 Task: Open Card Card0000000138 in Board Board0000000035 in Workspace WS0000000012 in Trello. Add Member Email0000000046 to Card Card0000000138 in Board Board0000000035 in Workspace WS0000000012 in Trello. Add Blue Label titled Label0000000138 to Card Card0000000138 in Board Board0000000035 in Workspace WS0000000012 in Trello. Add Checklist CL0000000138 to Card Card0000000138 in Board Board0000000035 in Workspace WS0000000012 in Trello. Add Dates with Start Date as Sep 01 2023 and Due Date as Sep 30 2023 to Card Card0000000138 in Board Board0000000035 in Workspace WS0000000012 in Trello
Action: Mouse pressed left at (555, 542)
Screenshot: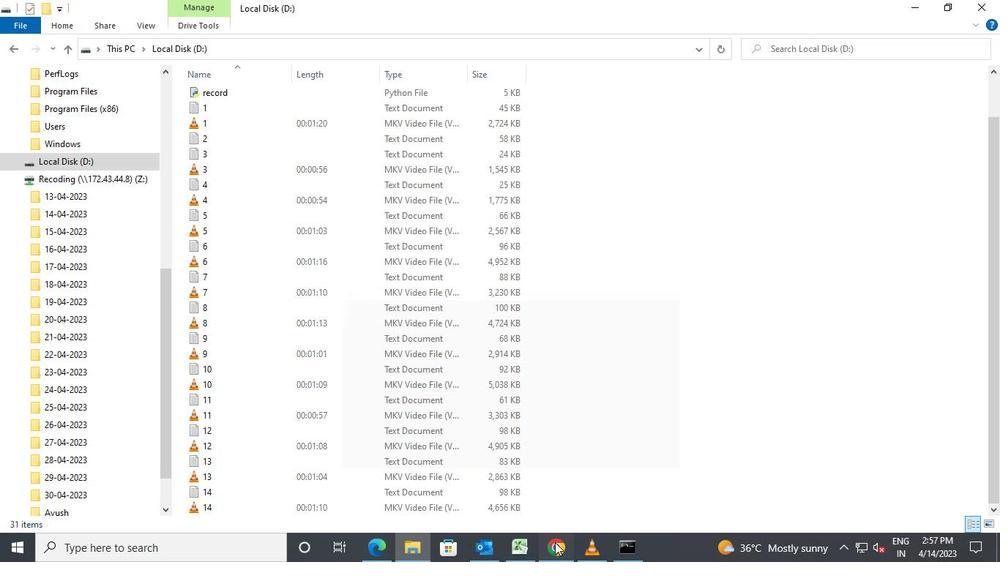 
Action: Mouse moved to (377, 318)
Screenshot: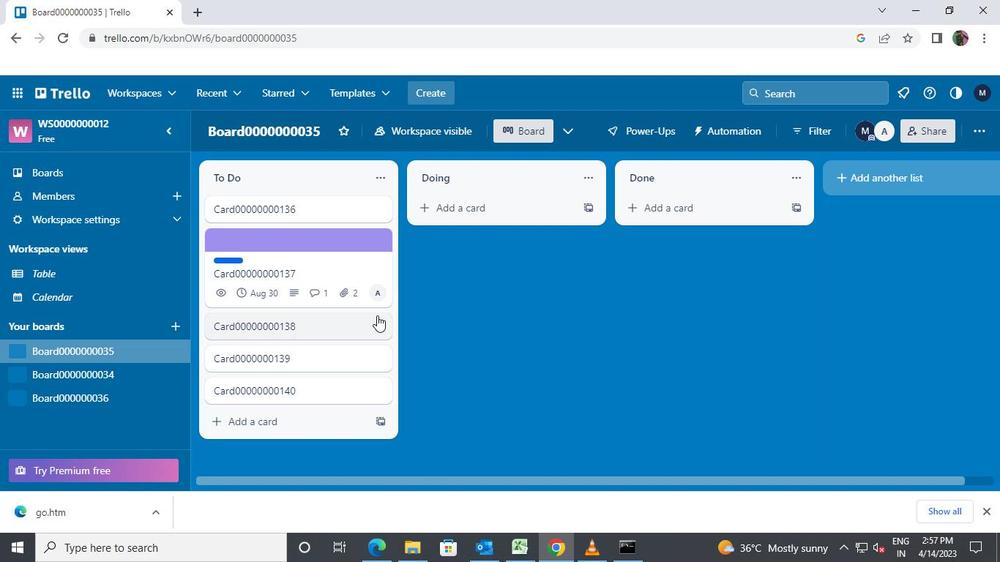 
Action: Mouse pressed left at (377, 318)
Screenshot: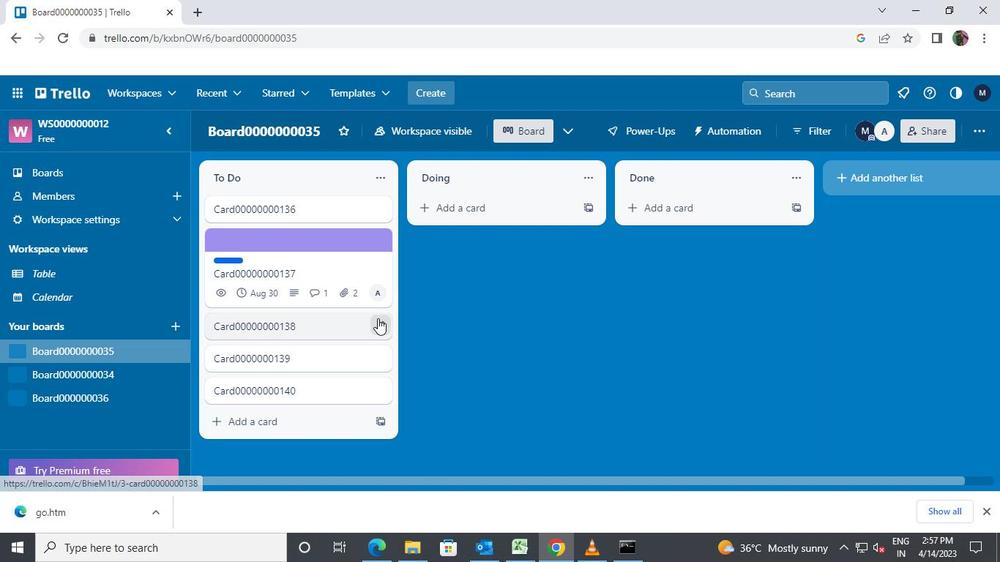 
Action: Mouse moved to (425, 221)
Screenshot: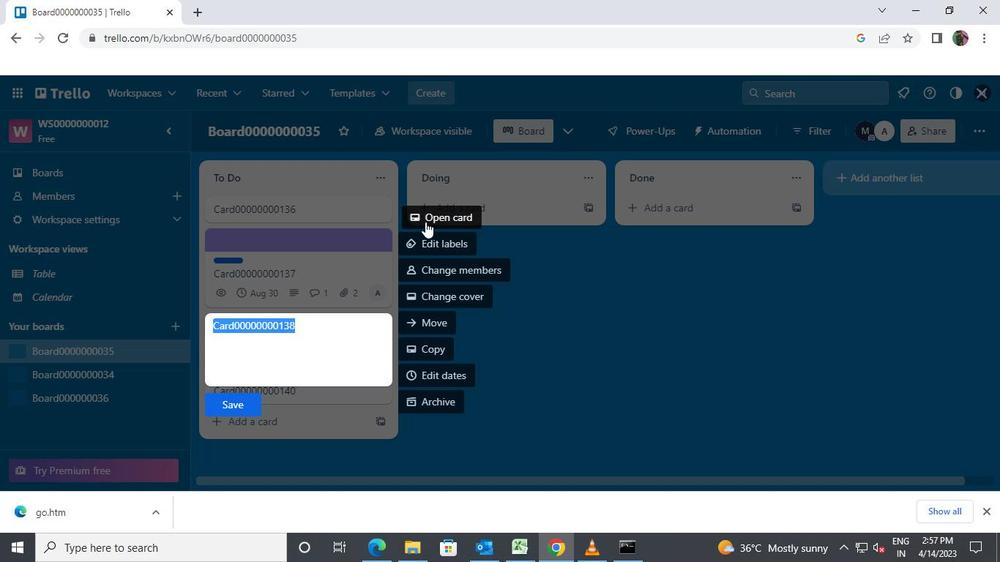 
Action: Mouse pressed left at (425, 221)
Screenshot: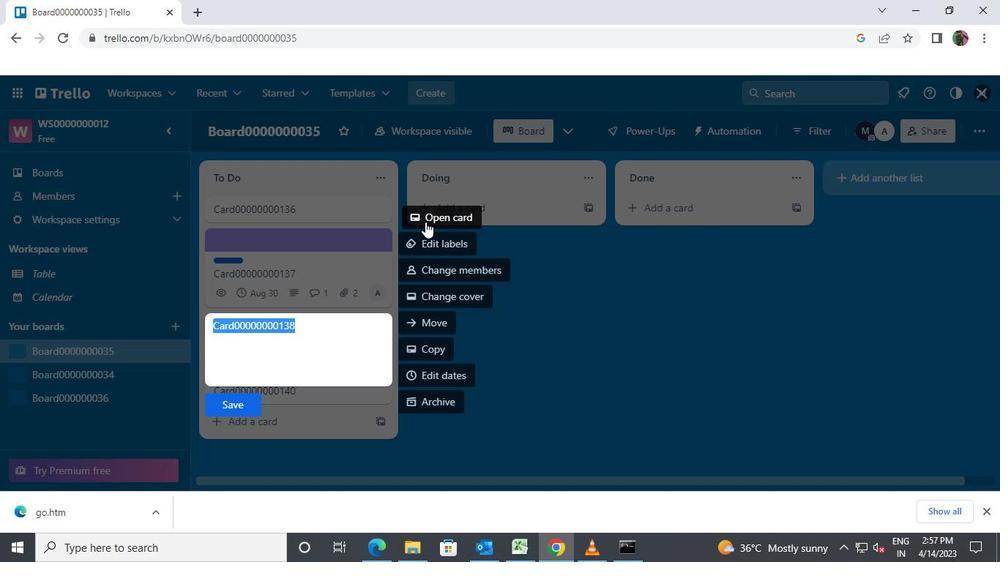 
Action: Mouse moved to (675, 209)
Screenshot: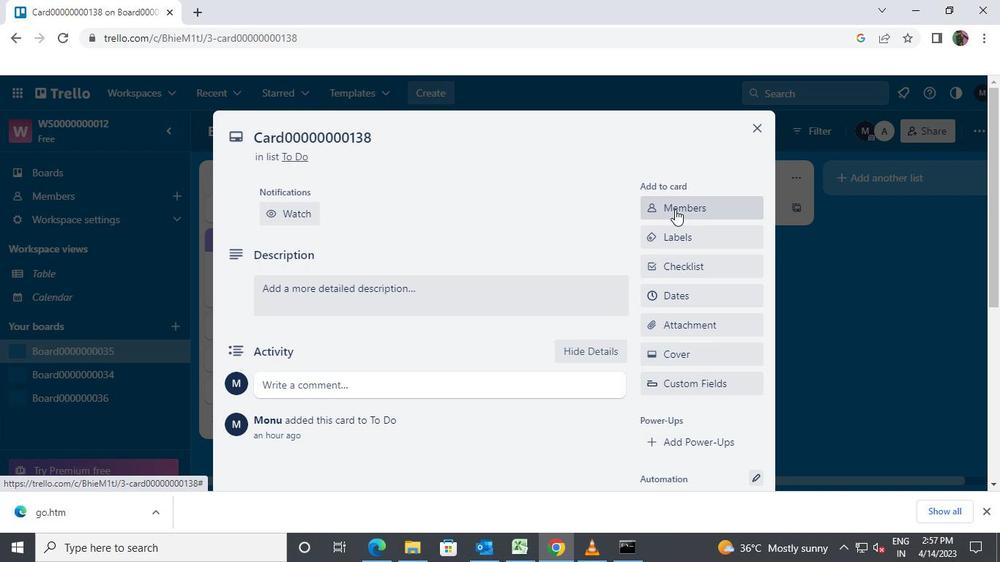 
Action: Mouse pressed left at (675, 209)
Screenshot: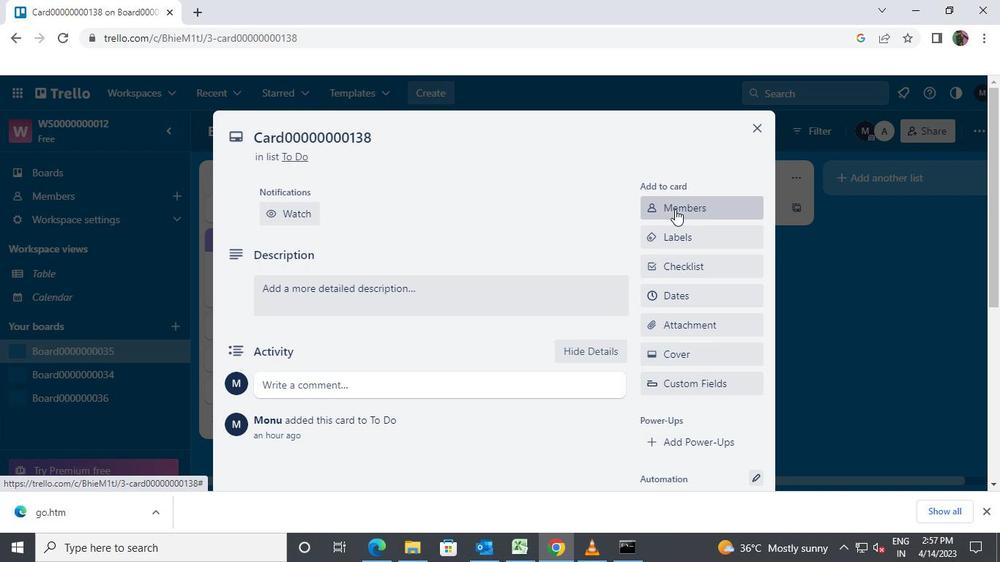
Action: Mouse moved to (696, 282)
Screenshot: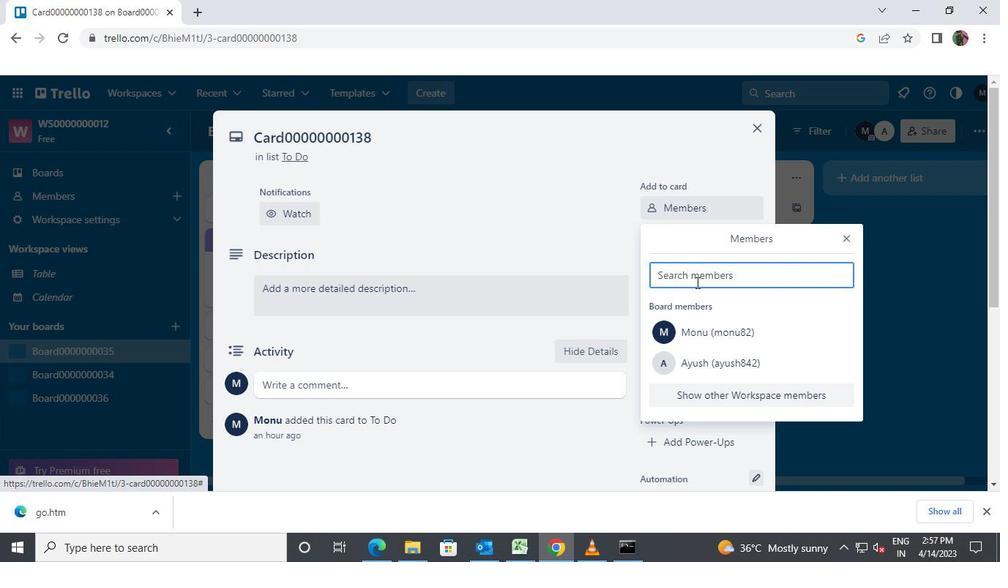 
Action: Key pressed <Key.shift><Key.shift><Key.shift>ayush<<104>><<105>><<97>><<97>><Key.shift><Key.shift><Key.shift><Key.shift><Key.shift>@gmail.com
Screenshot: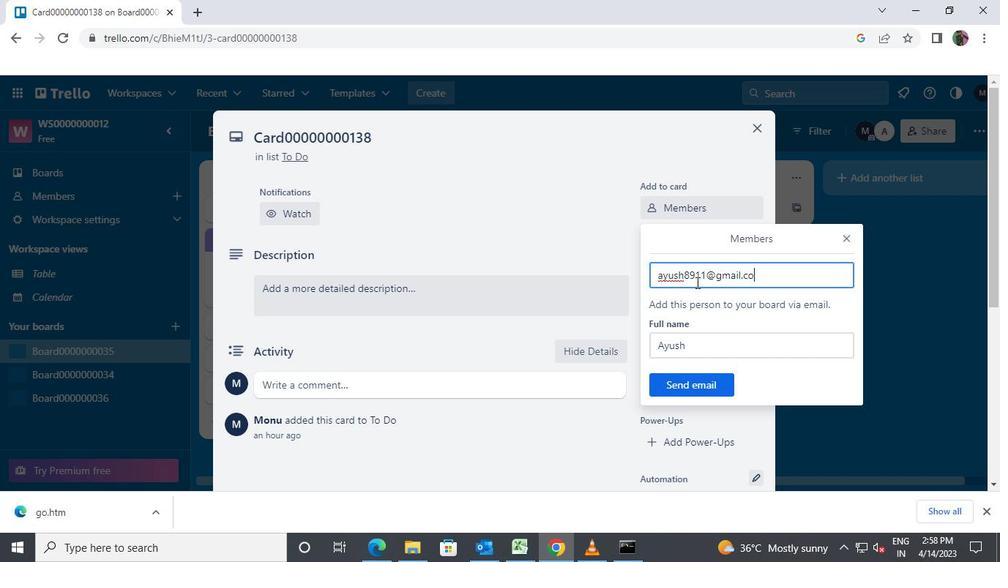 
Action: Mouse moved to (705, 369)
Screenshot: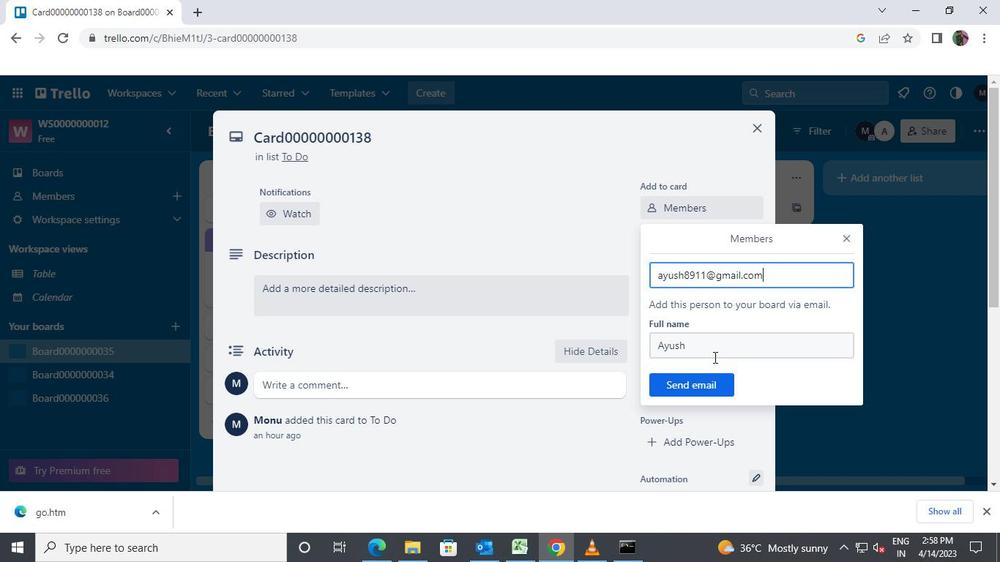 
Action: Mouse pressed left at (705, 369)
Screenshot: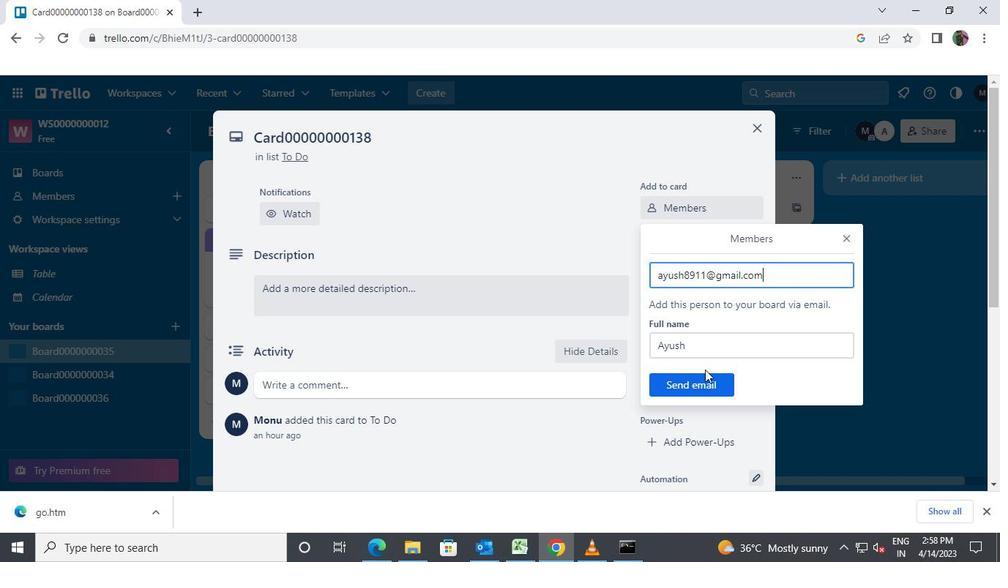 
Action: Mouse moved to (700, 378)
Screenshot: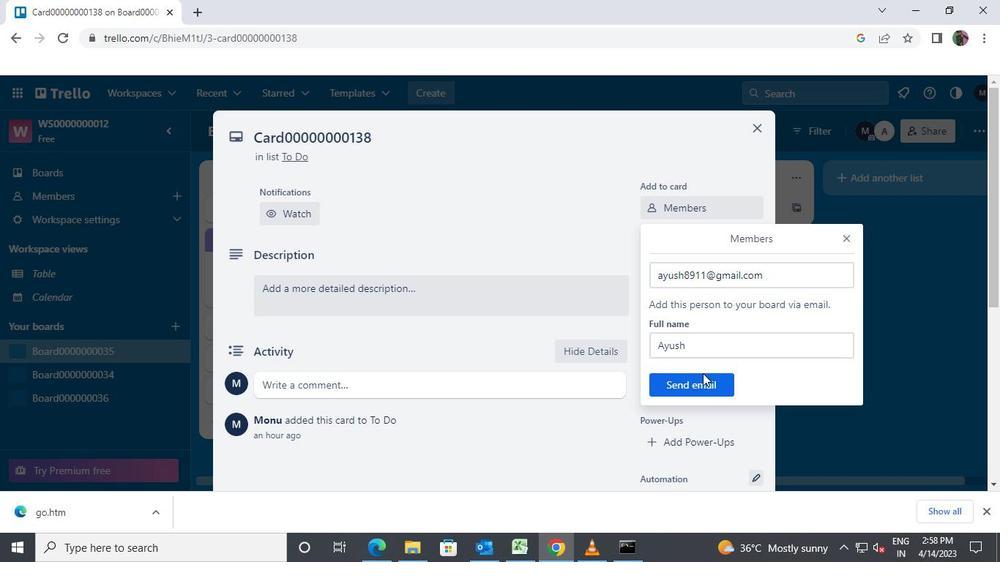 
Action: Mouse pressed left at (700, 378)
Screenshot: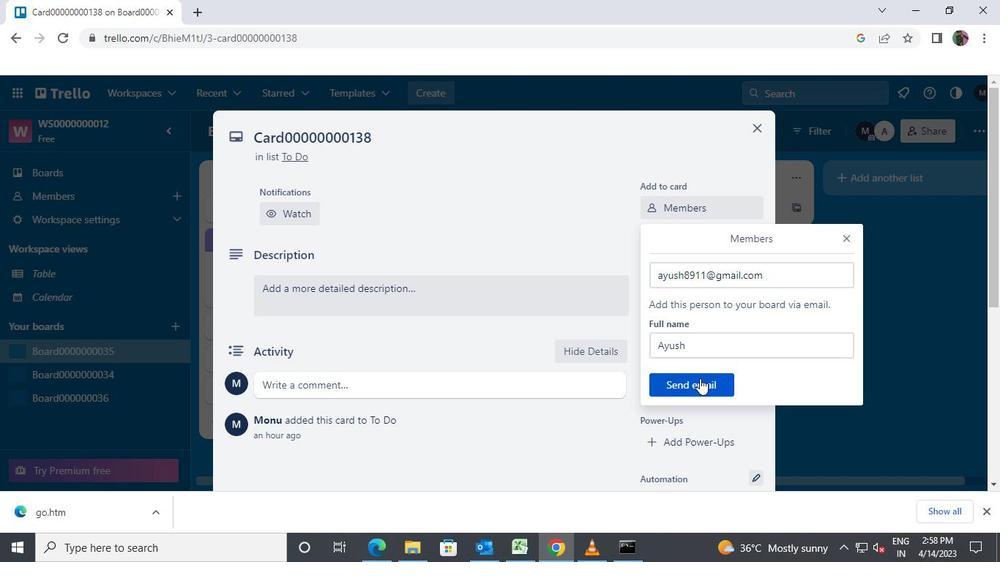 
Action: Mouse moved to (697, 238)
Screenshot: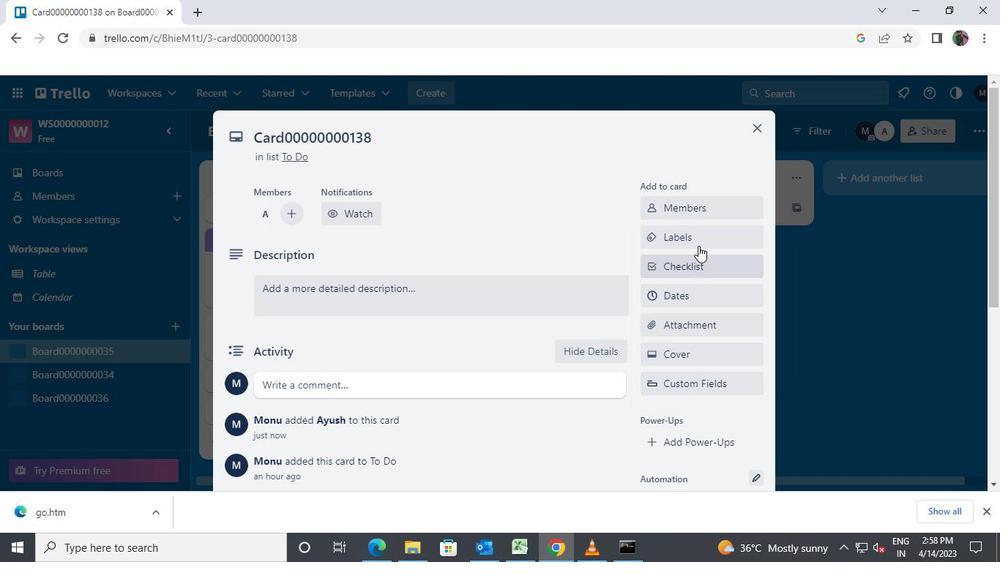 
Action: Mouse pressed left at (697, 238)
Screenshot: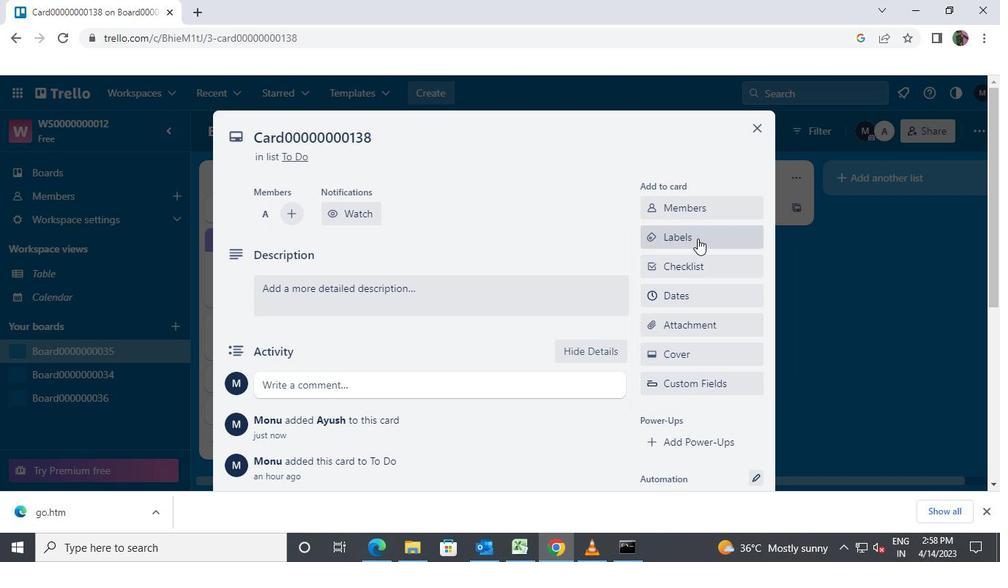 
Action: Mouse moved to (732, 403)
Screenshot: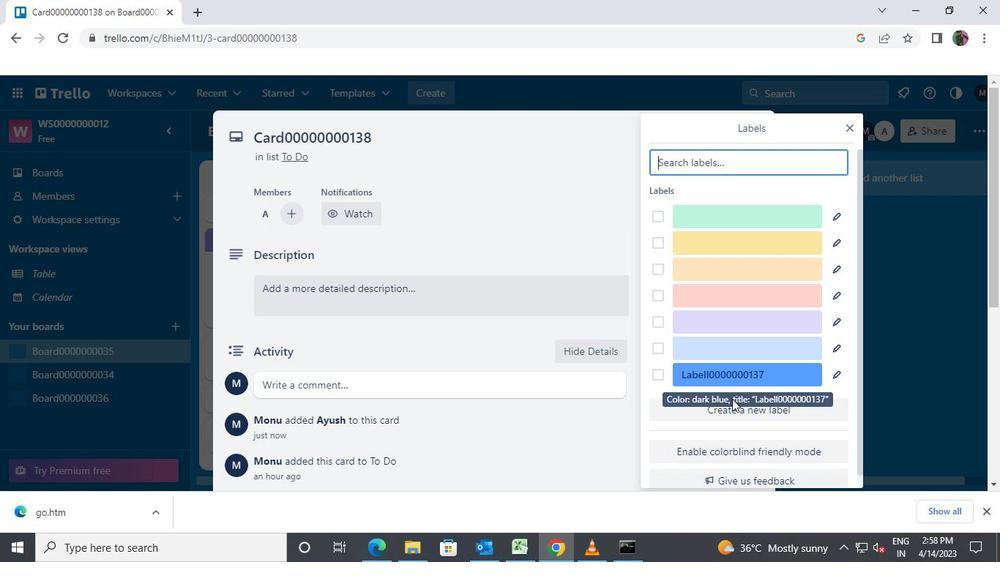 
Action: Mouse pressed left at (732, 403)
Screenshot: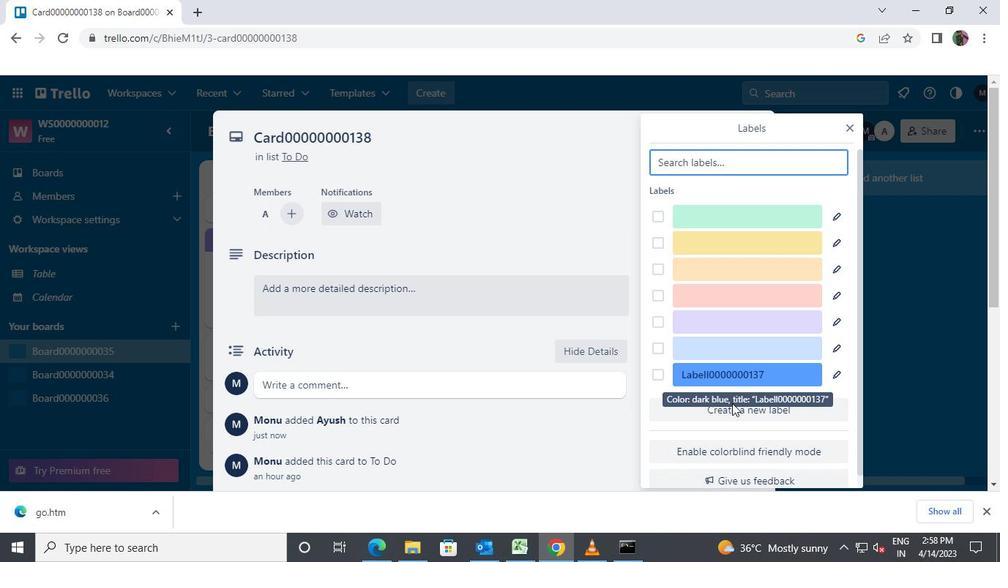 
Action: Mouse moved to (732, 409)
Screenshot: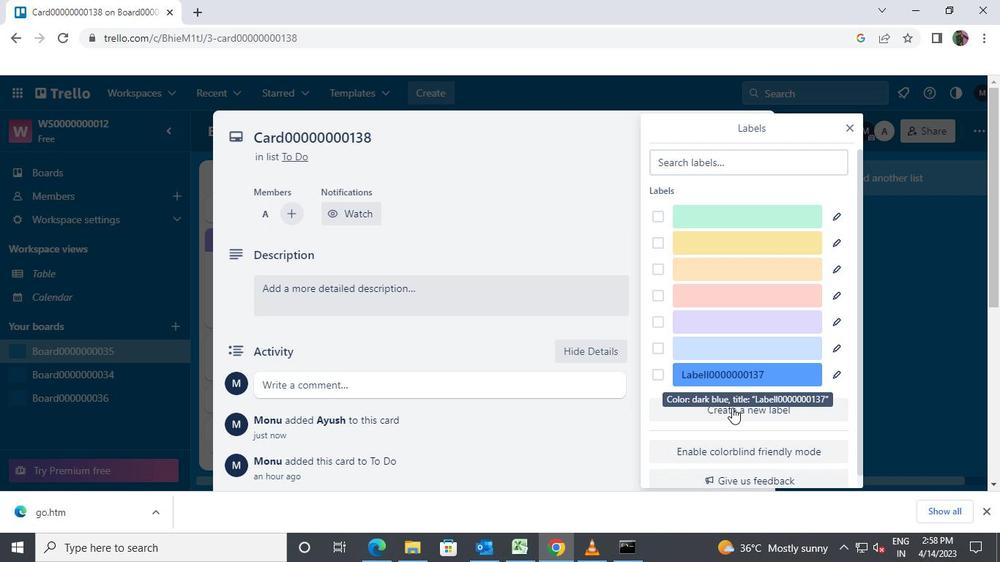 
Action: Mouse pressed left at (732, 409)
Screenshot: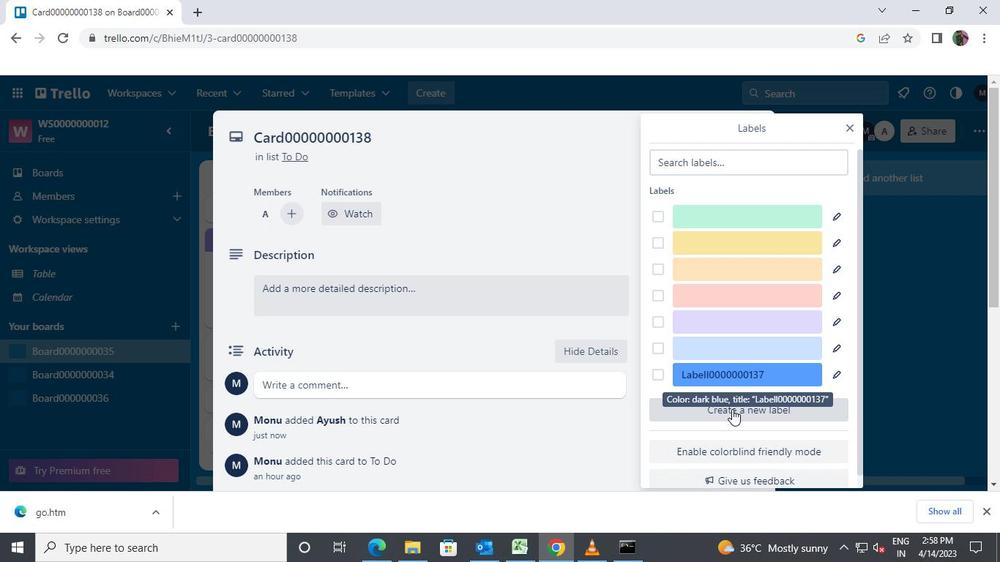 
Action: Mouse moved to (697, 255)
Screenshot: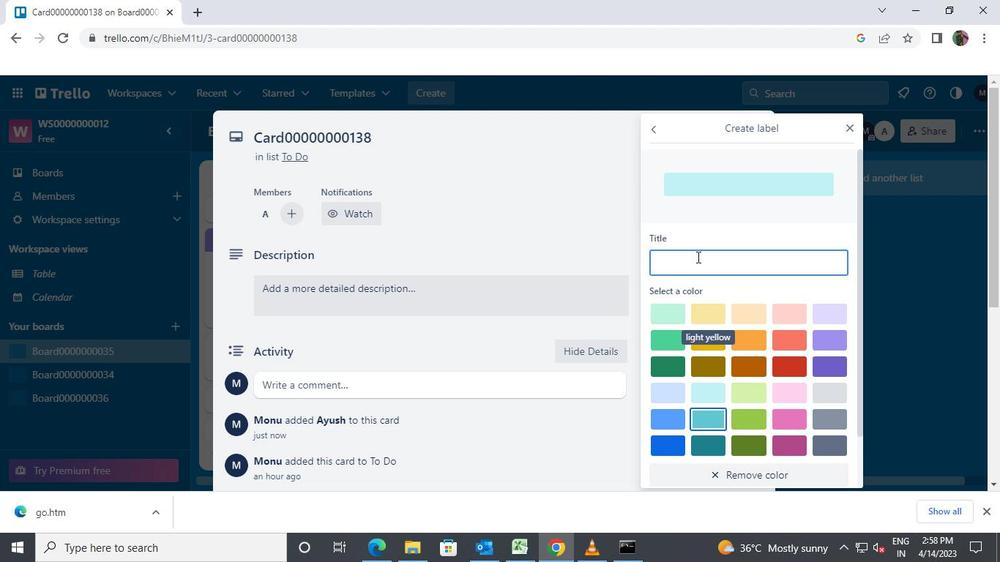
Action: Mouse pressed left at (697, 255)
Screenshot: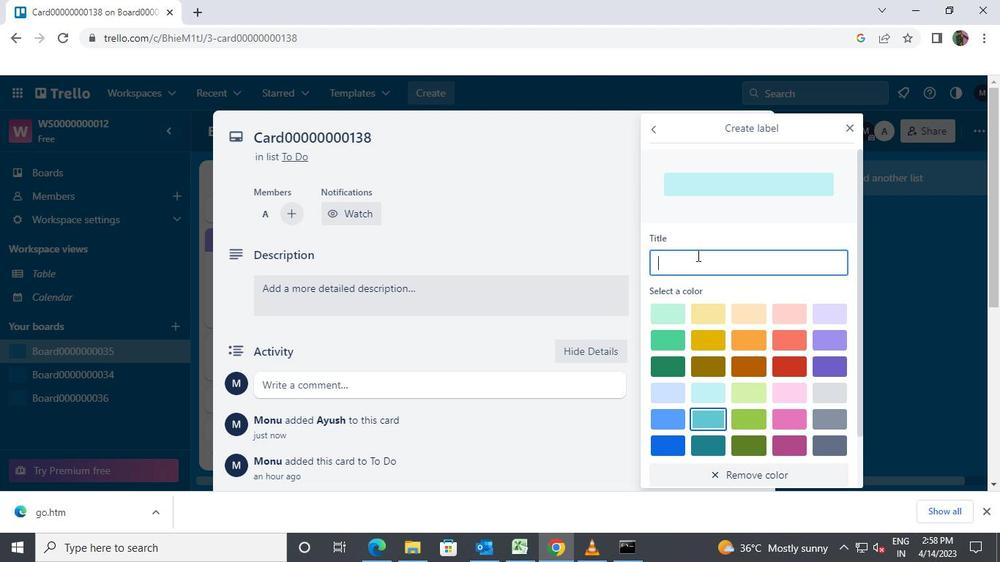 
Action: Key pressed <Key.shift>Label
Screenshot: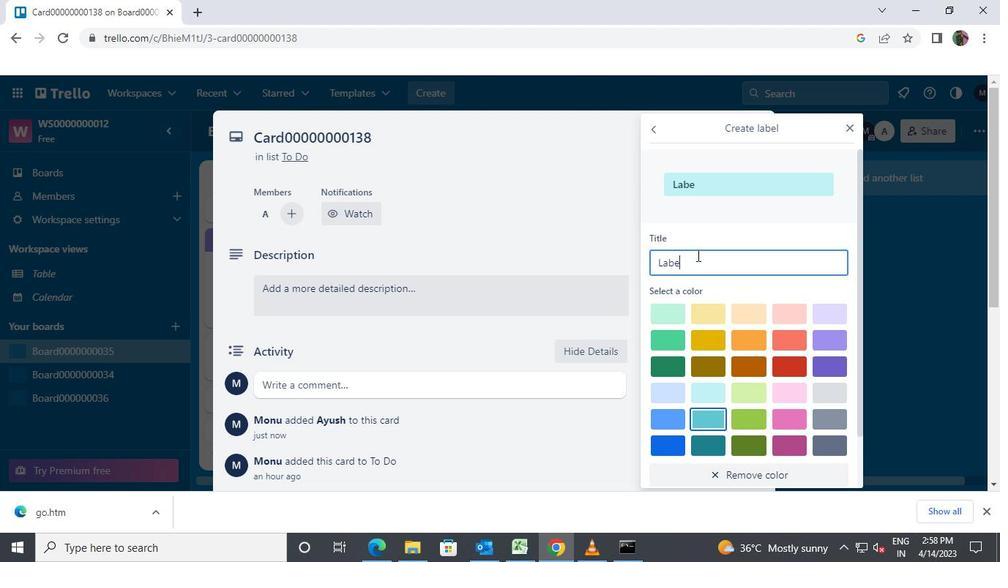 
Action: Mouse moved to (828, 341)
Screenshot: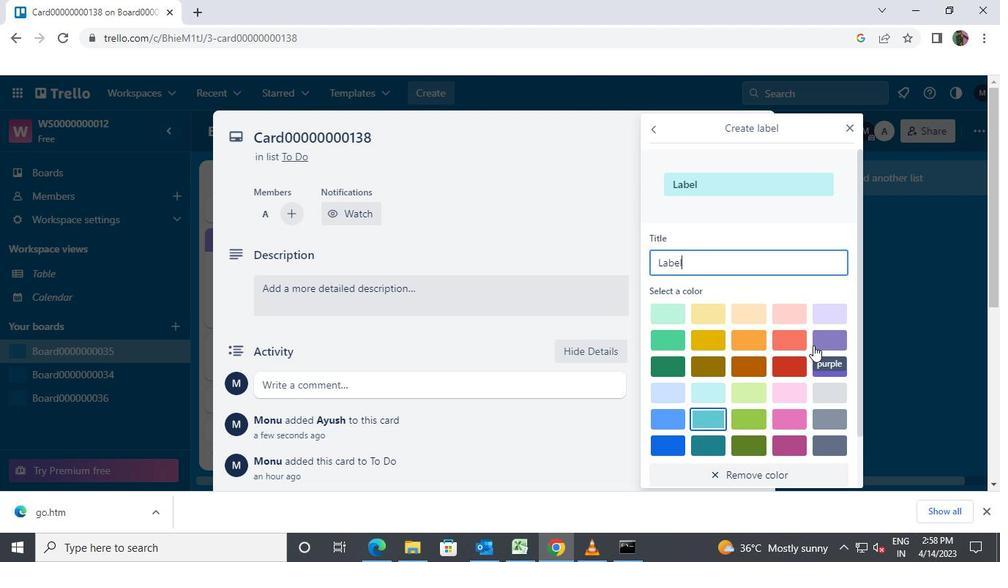 
Action: Mouse pressed left at (828, 341)
Screenshot: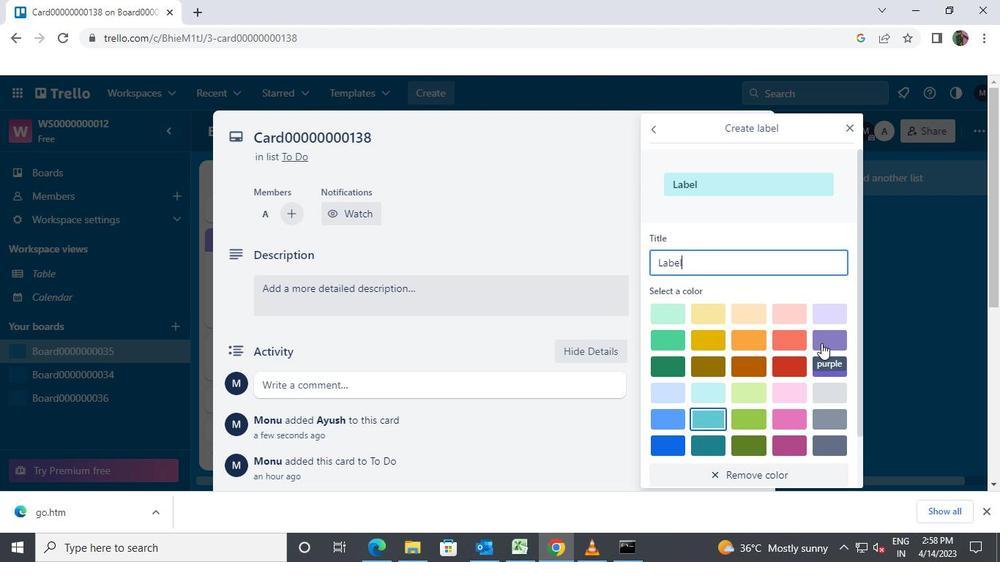 
Action: Mouse moved to (809, 334)
Screenshot: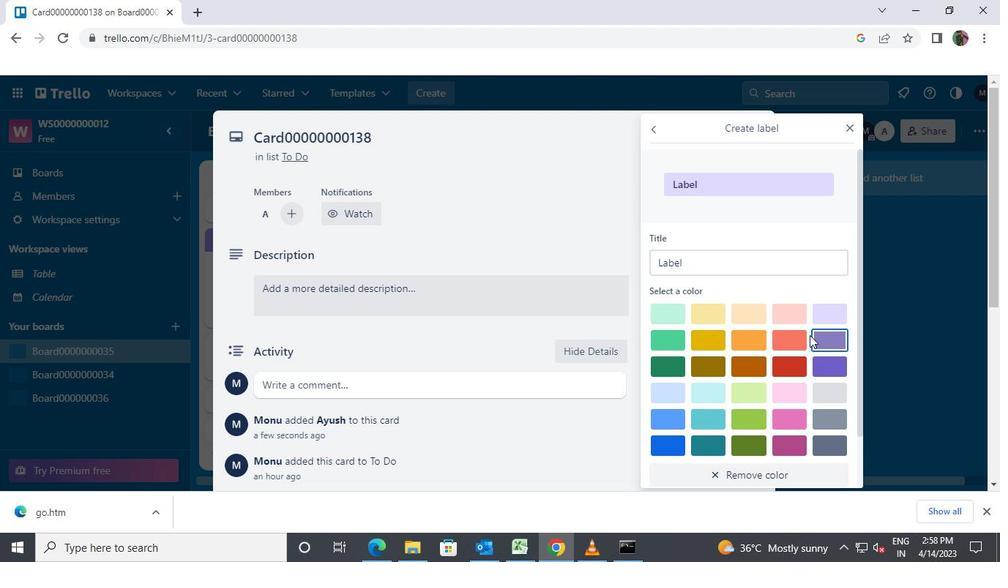 
Action: Mouse scrolled (809, 333) with delta (0, 0)
Screenshot: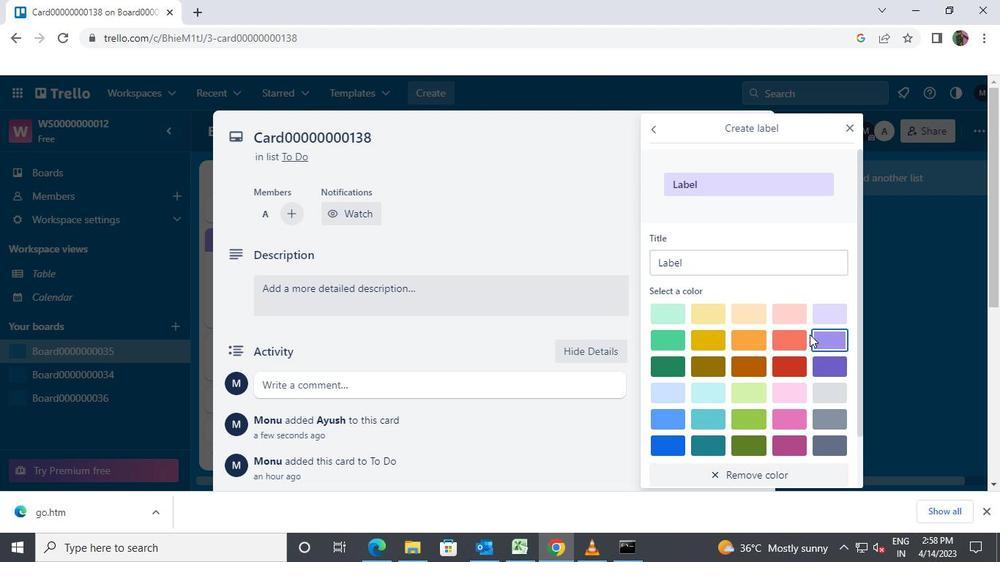 
Action: Mouse moved to (662, 471)
Screenshot: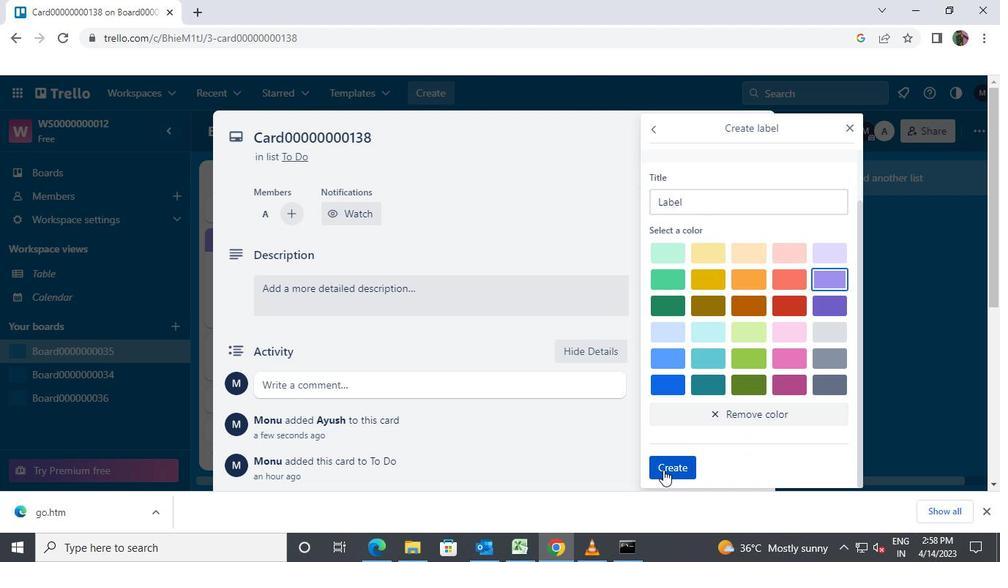 
Action: Mouse pressed left at (662, 471)
Screenshot: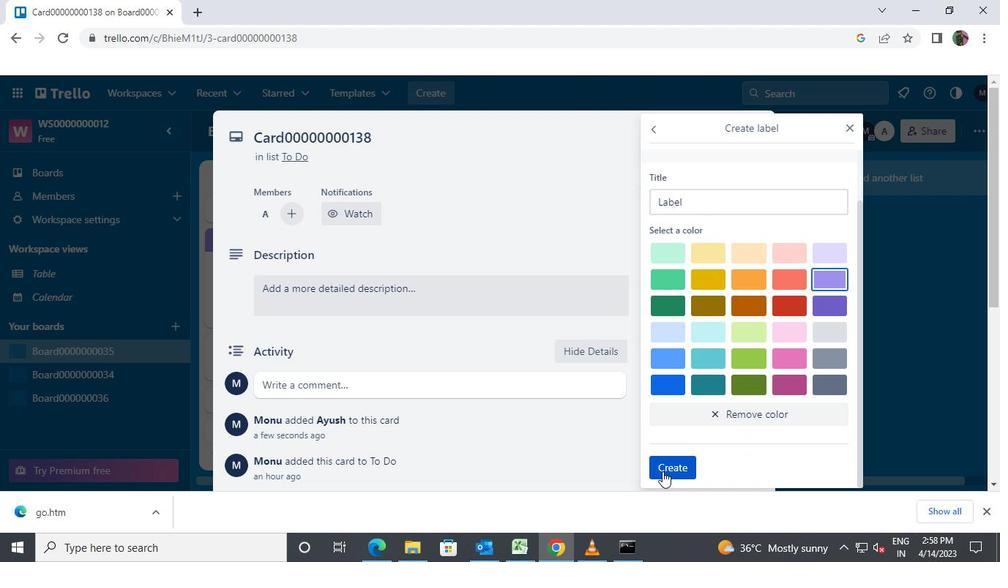 
Action: Mouse moved to (846, 127)
Screenshot: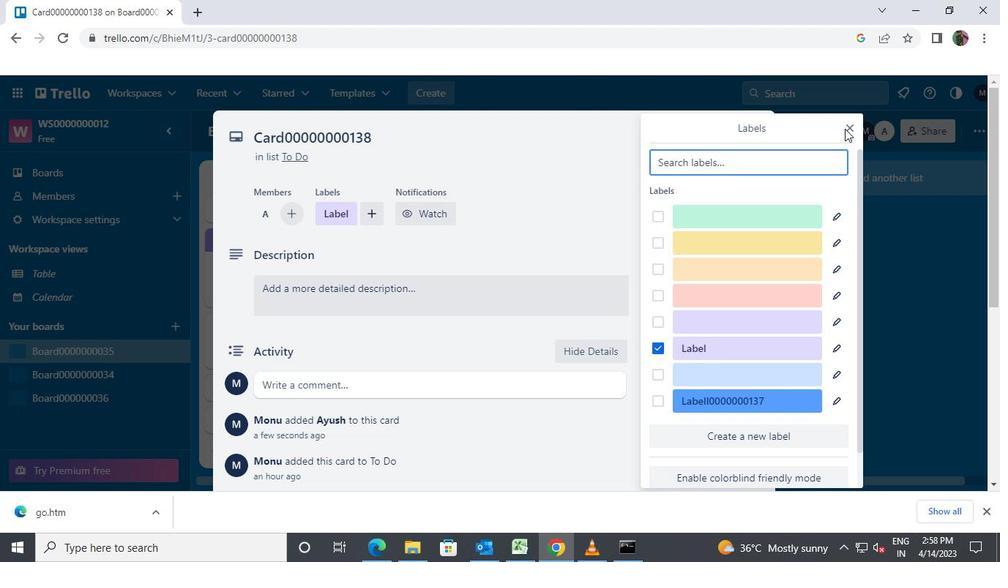 
Action: Mouse pressed left at (846, 127)
Screenshot: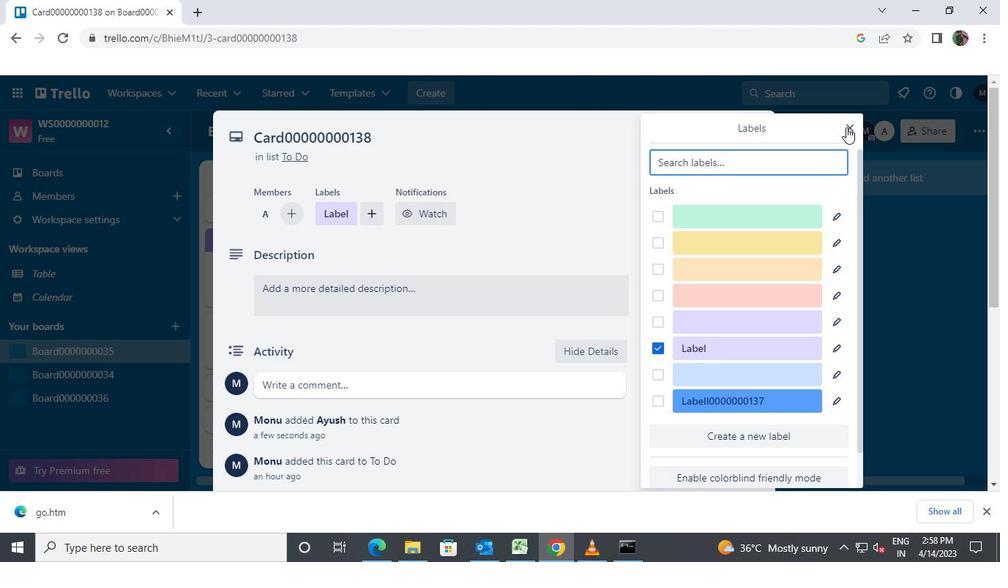 
Action: Mouse moved to (689, 269)
Screenshot: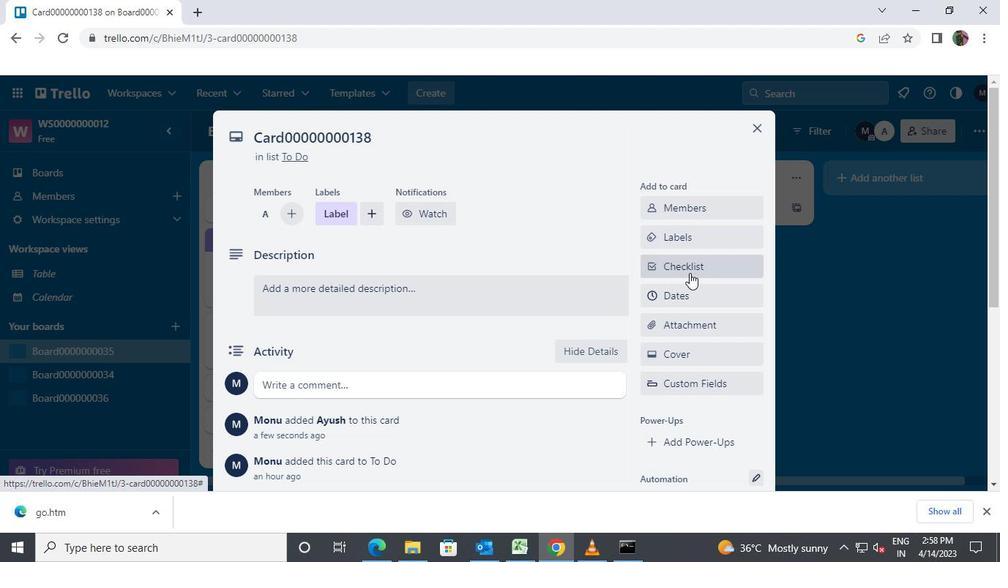 
Action: Mouse pressed left at (689, 269)
Screenshot: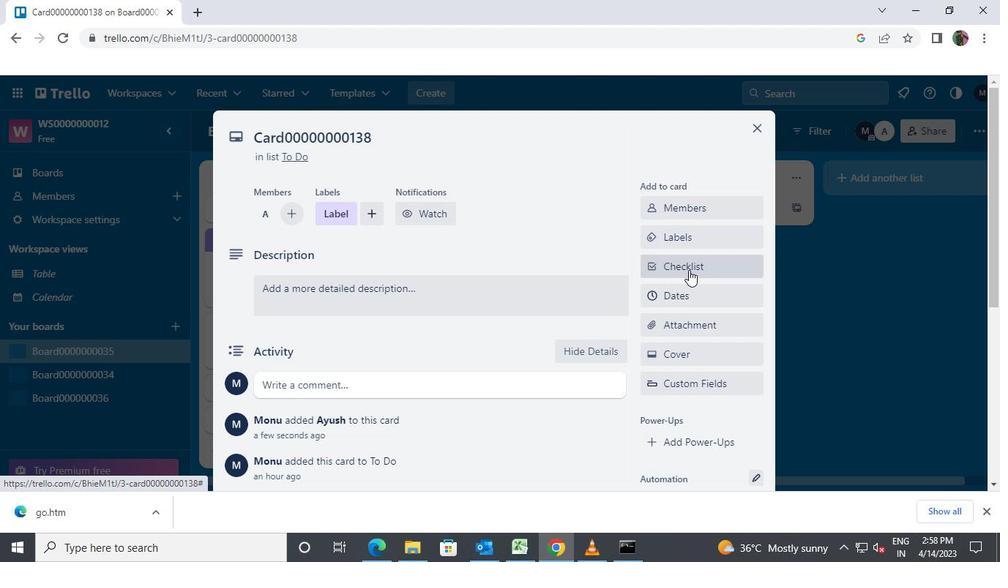 
Action: Mouse moved to (724, 340)
Screenshot: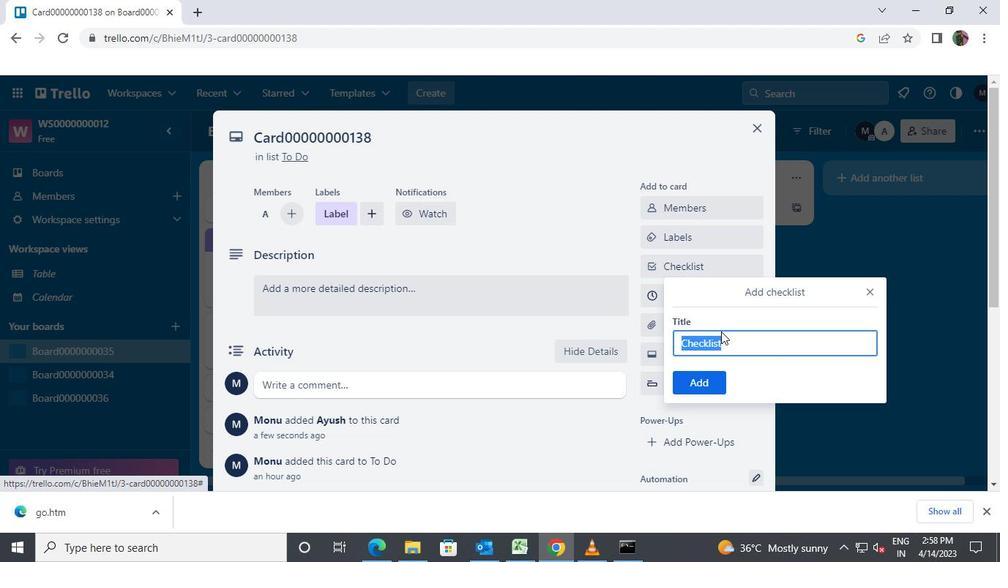 
Action: Key pressed <Key.shift>CL<<96>><<96>><<96>><<96>><<96>><<96>><<96>><<96>><<97>><<99>><<104>>
Screenshot: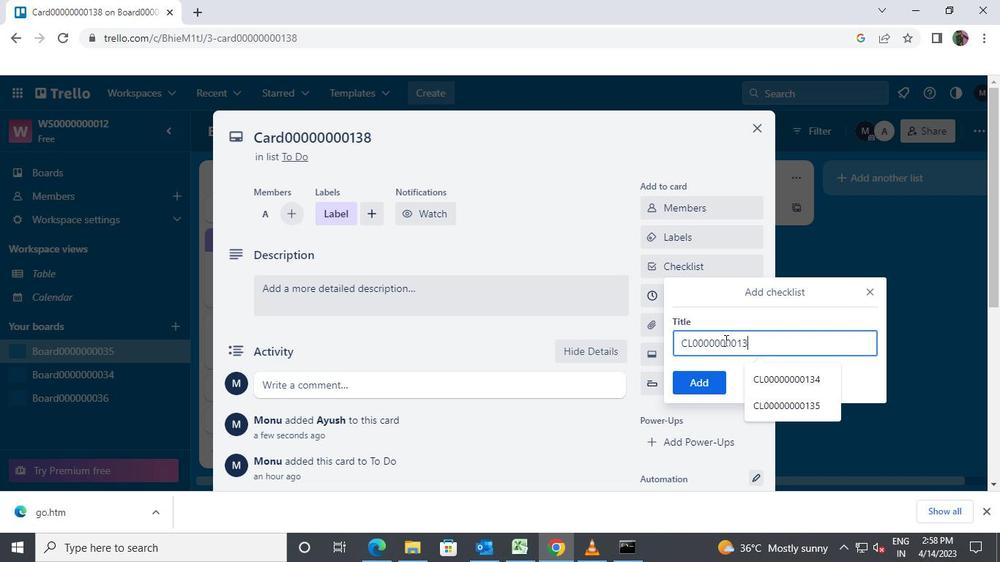 
Action: Mouse moved to (696, 375)
Screenshot: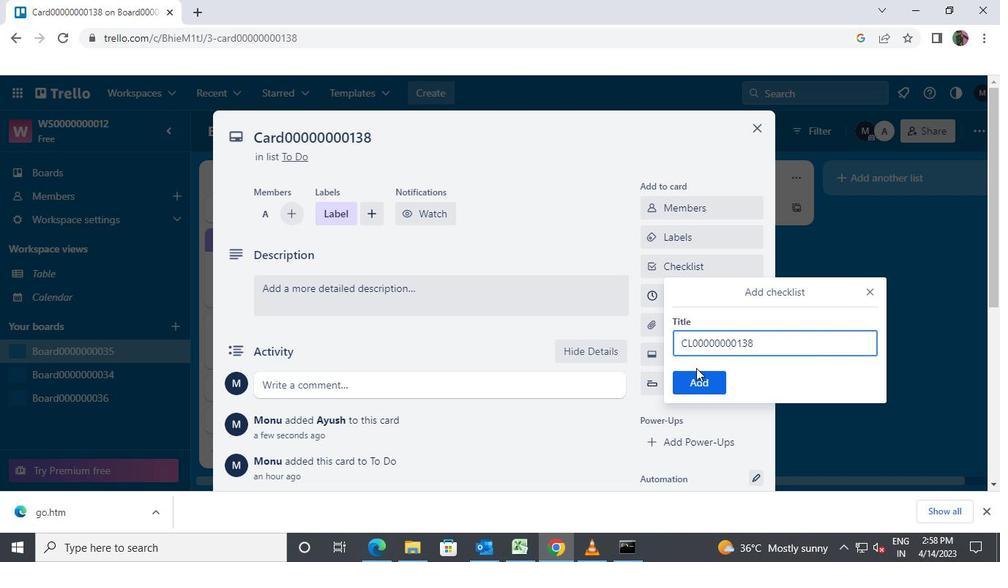 
Action: Mouse pressed left at (696, 375)
Screenshot: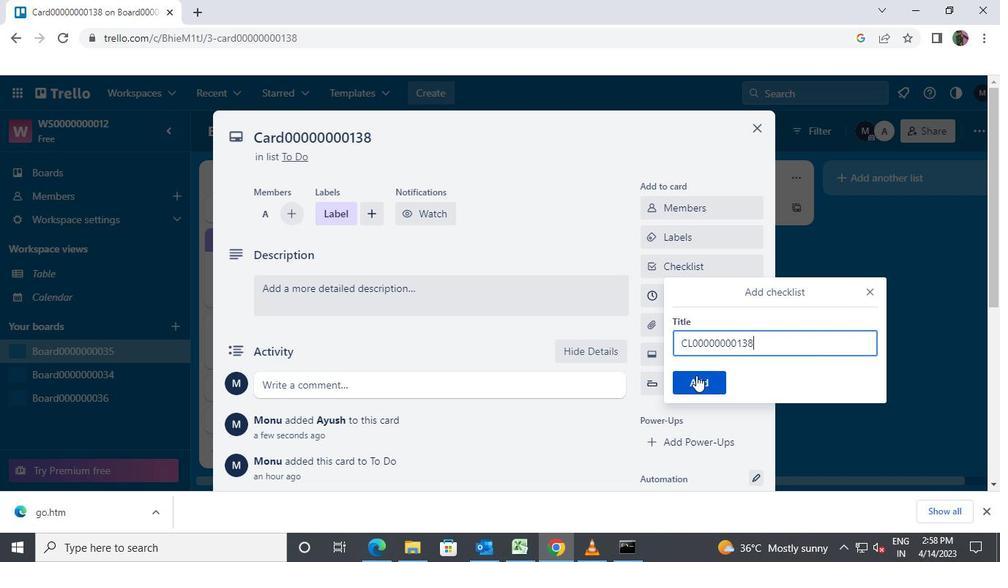 
Action: Mouse moved to (681, 295)
Screenshot: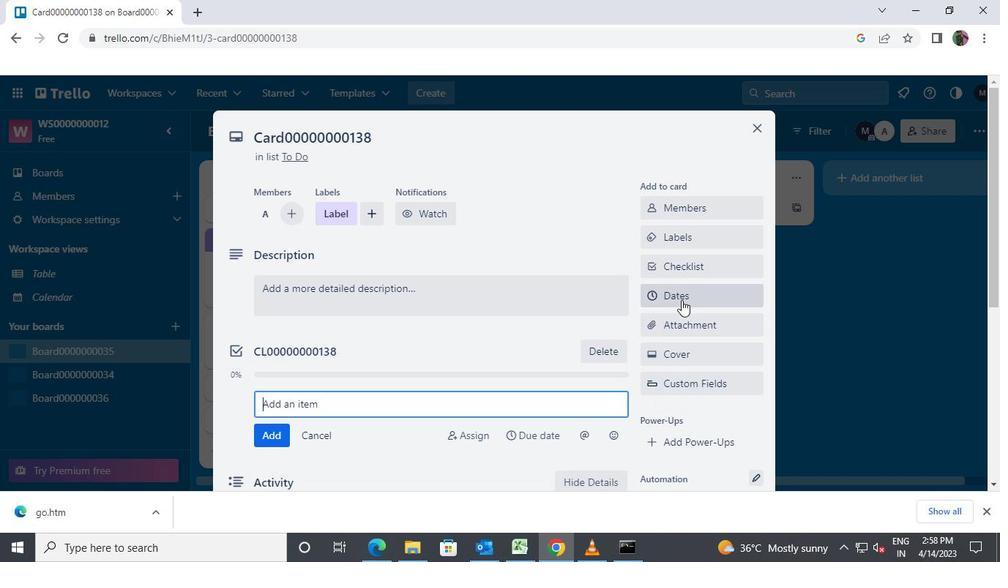 
Action: Mouse pressed left at (681, 295)
Screenshot: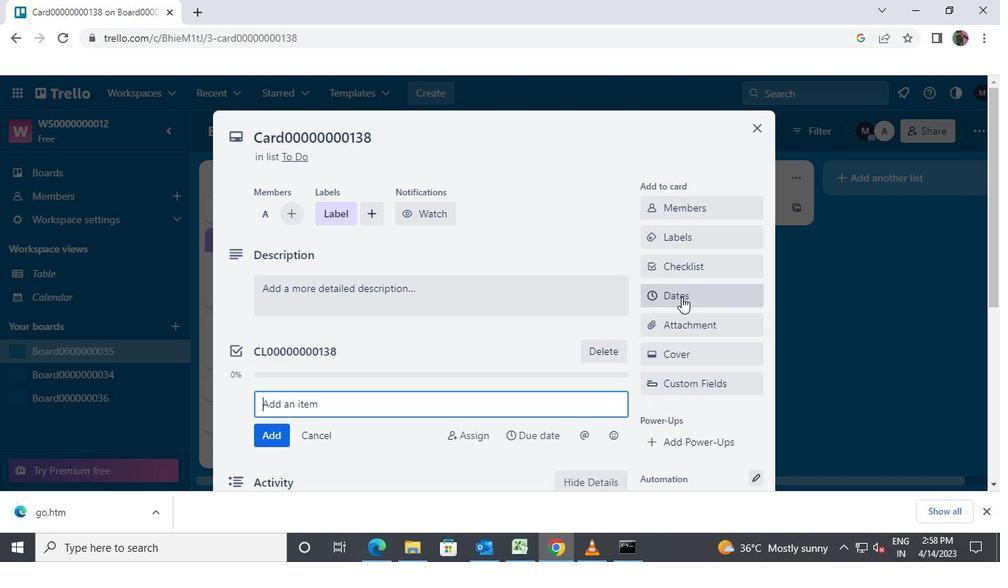 
Action: Mouse moved to (834, 164)
Screenshot: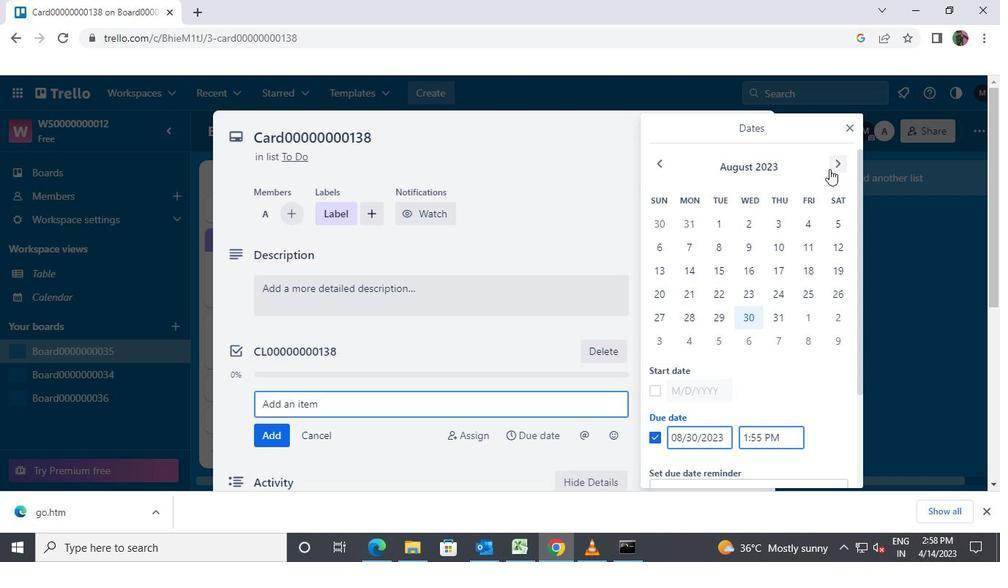 
Action: Mouse pressed left at (834, 164)
Screenshot: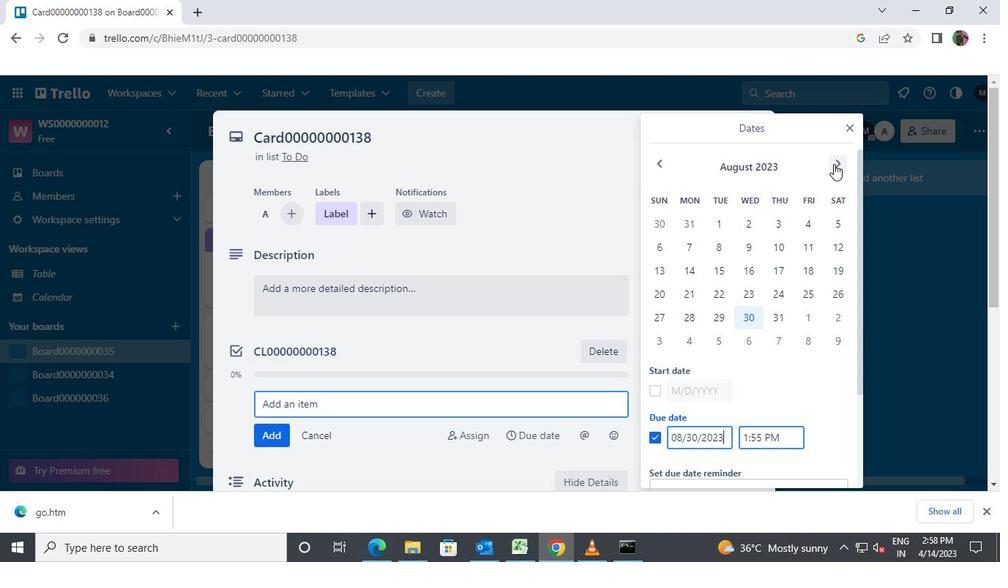 
Action: Mouse moved to (806, 221)
Screenshot: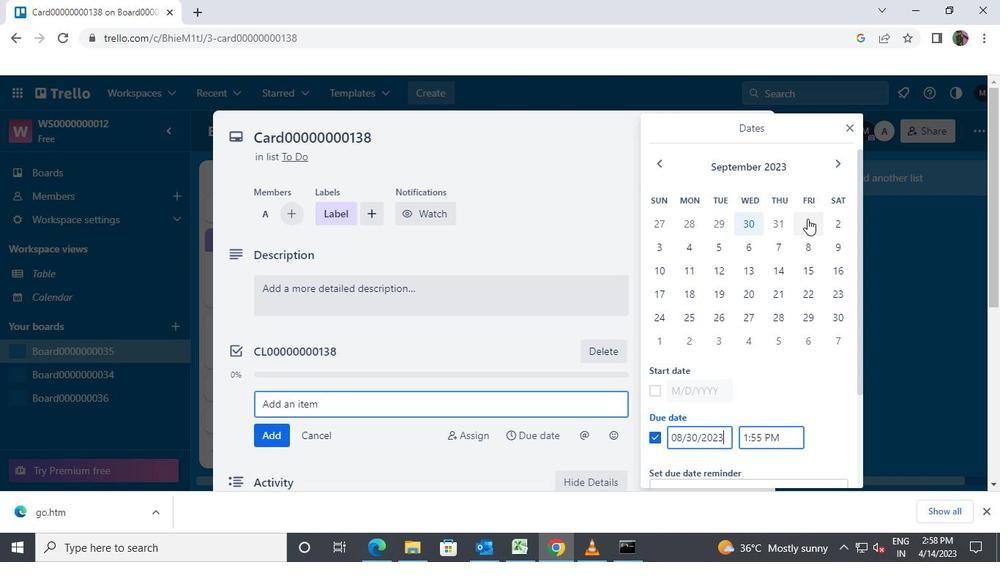
Action: Mouse pressed left at (806, 221)
Screenshot: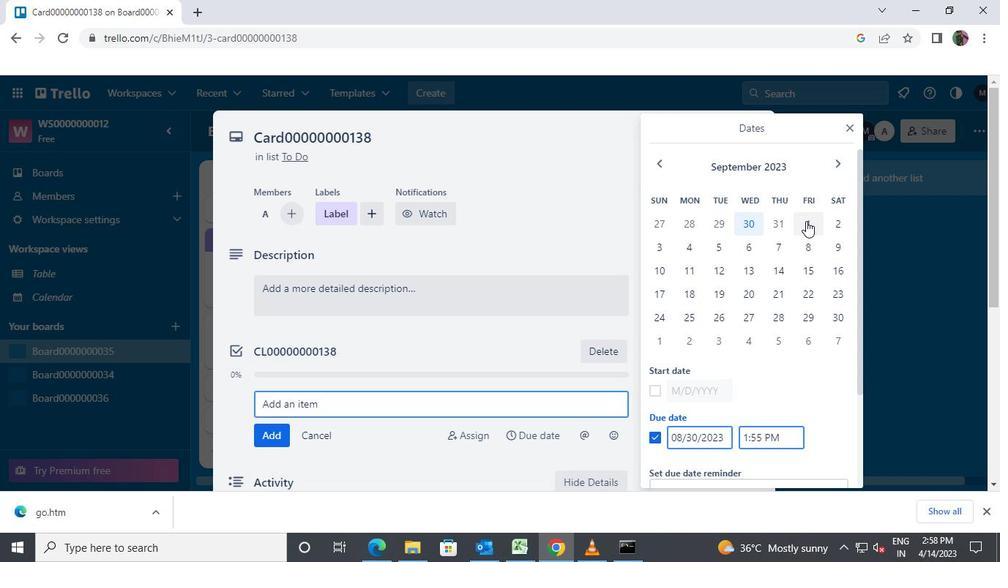 
Action: Mouse moved to (839, 314)
Screenshot: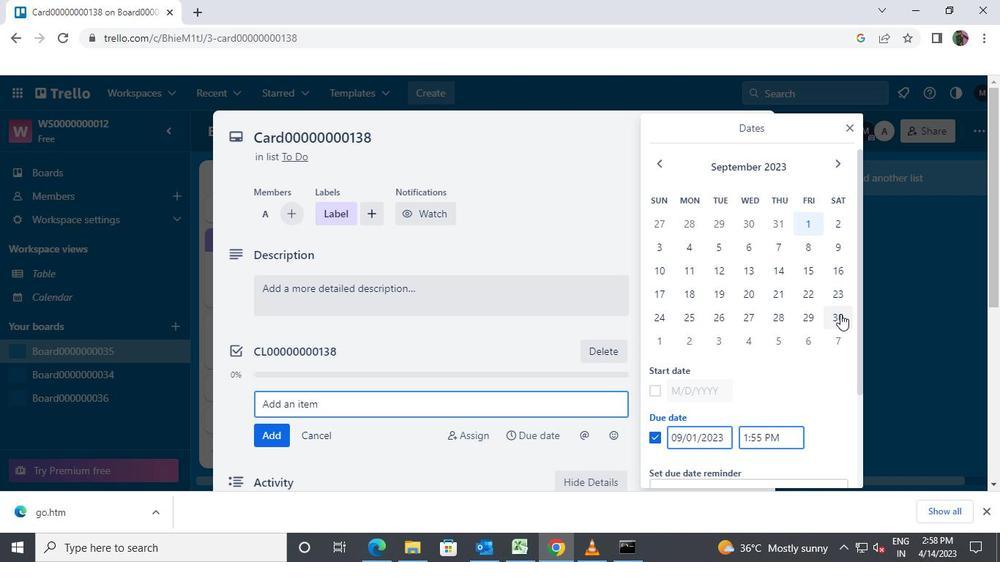 
Action: Mouse pressed left at (839, 314)
Screenshot: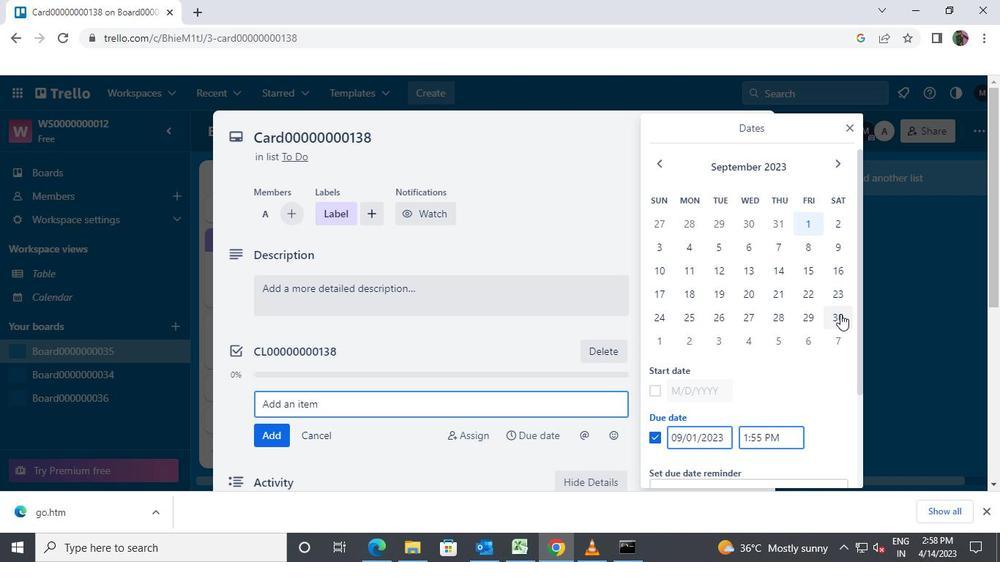 
Action: Mouse moved to (793, 380)
Screenshot: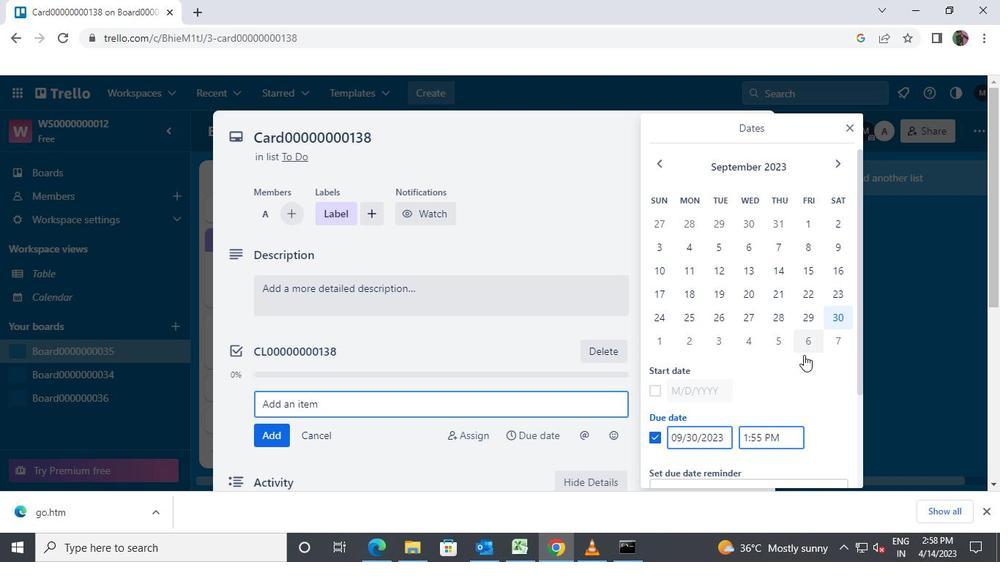 
Action: Mouse scrolled (793, 379) with delta (0, 0)
Screenshot: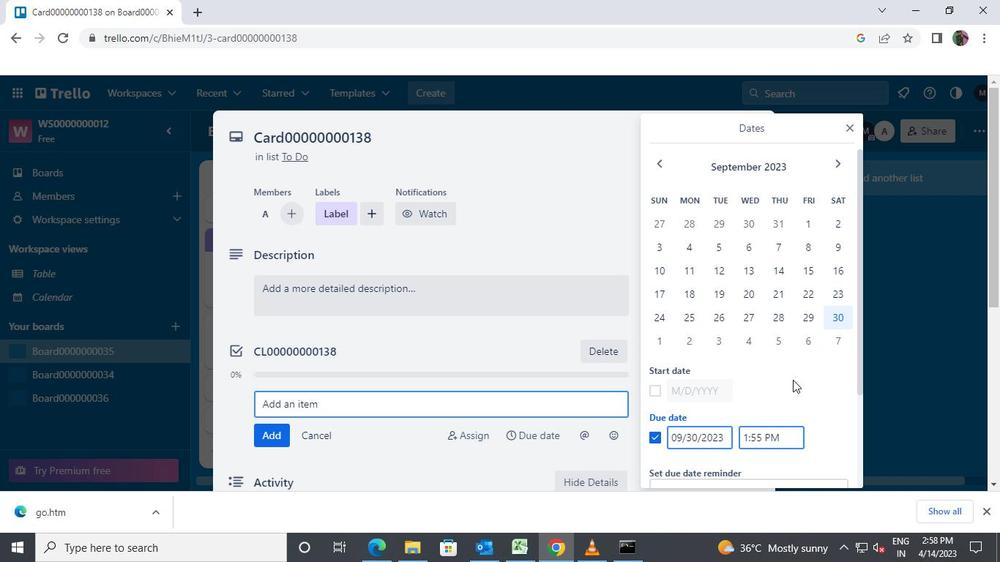 
Action: Mouse scrolled (793, 379) with delta (0, 0)
Screenshot: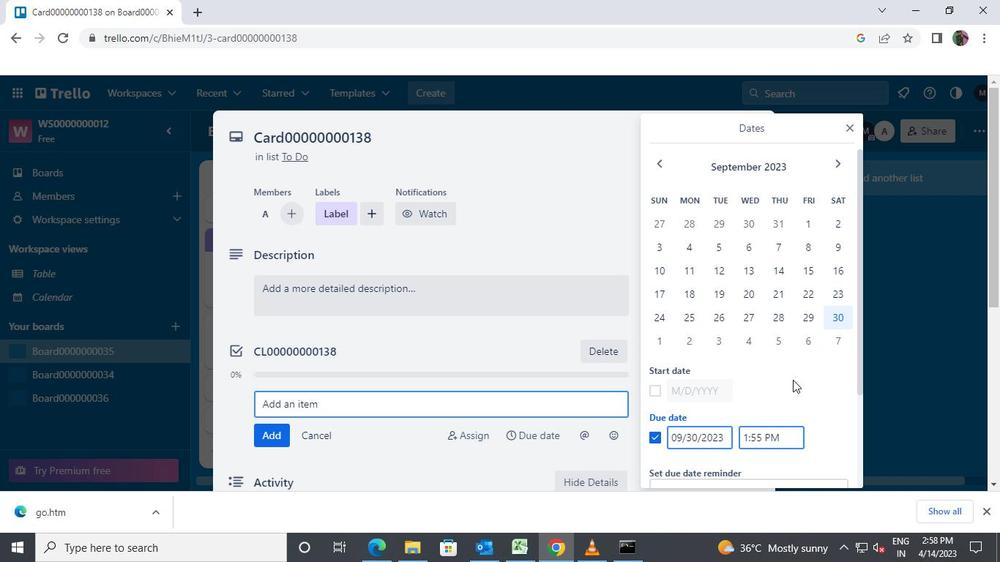 
Action: Mouse moved to (747, 439)
Screenshot: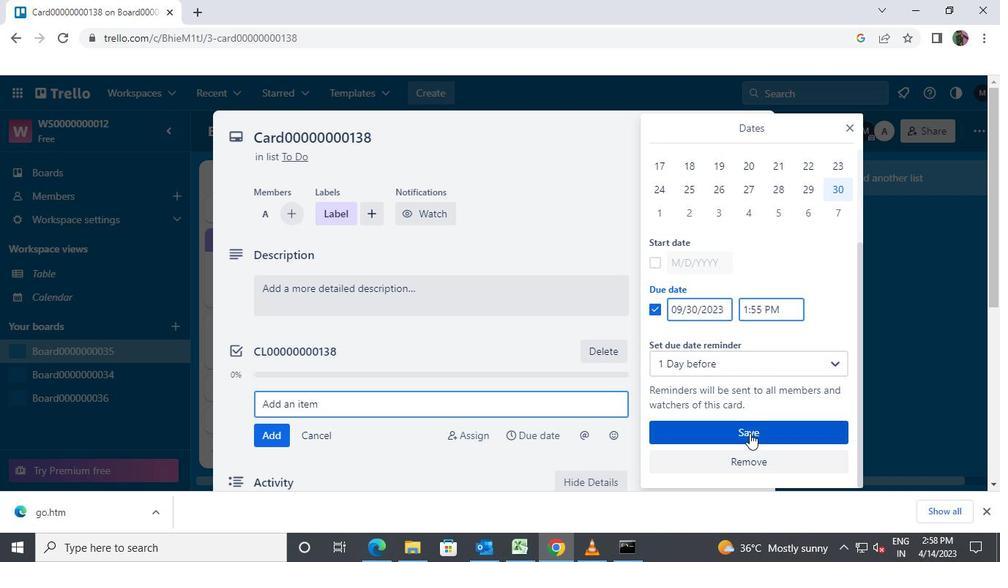 
Action: Mouse pressed left at (747, 439)
Screenshot: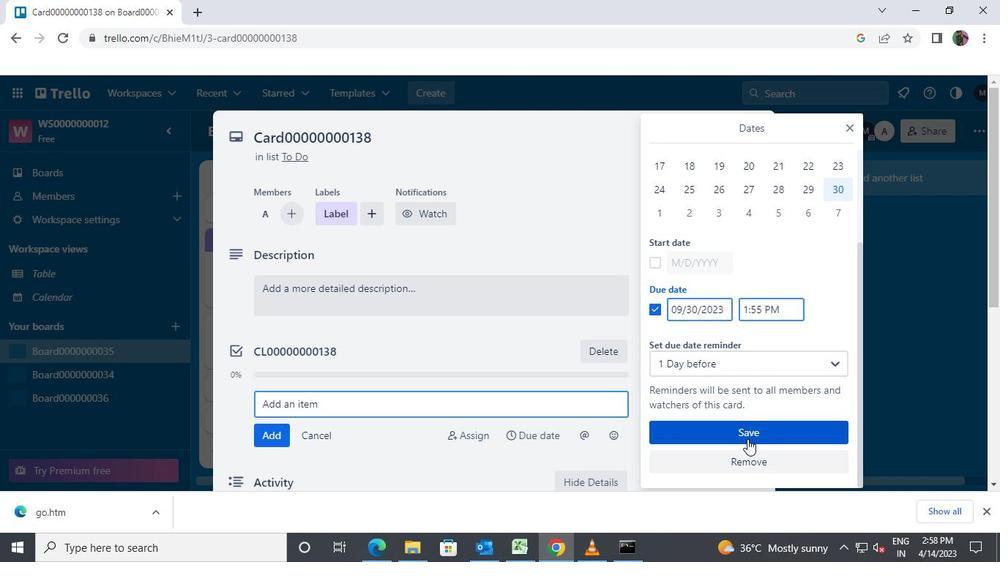 
Action: Mouse moved to (753, 132)
Screenshot: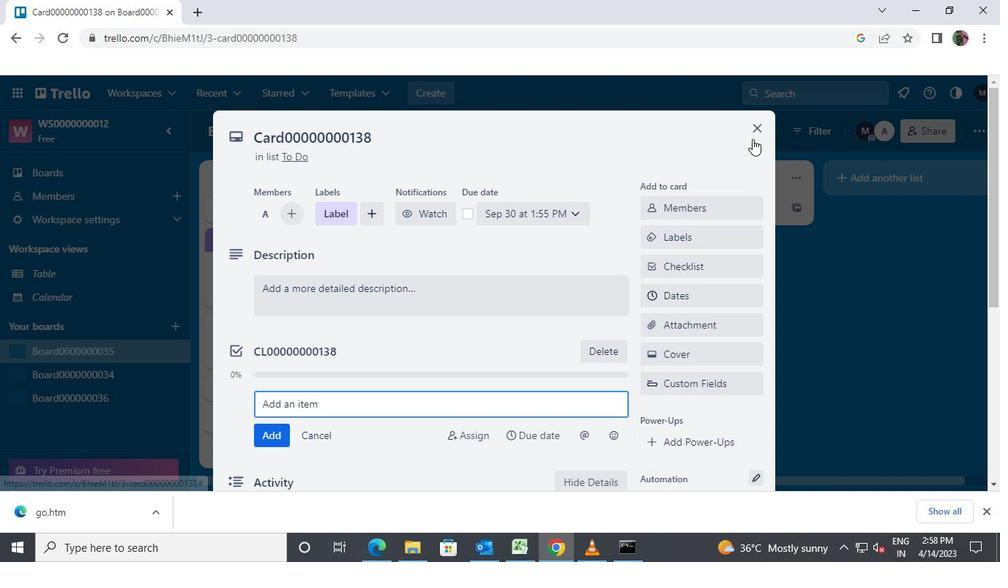 
Action: Mouse pressed left at (753, 132)
Screenshot: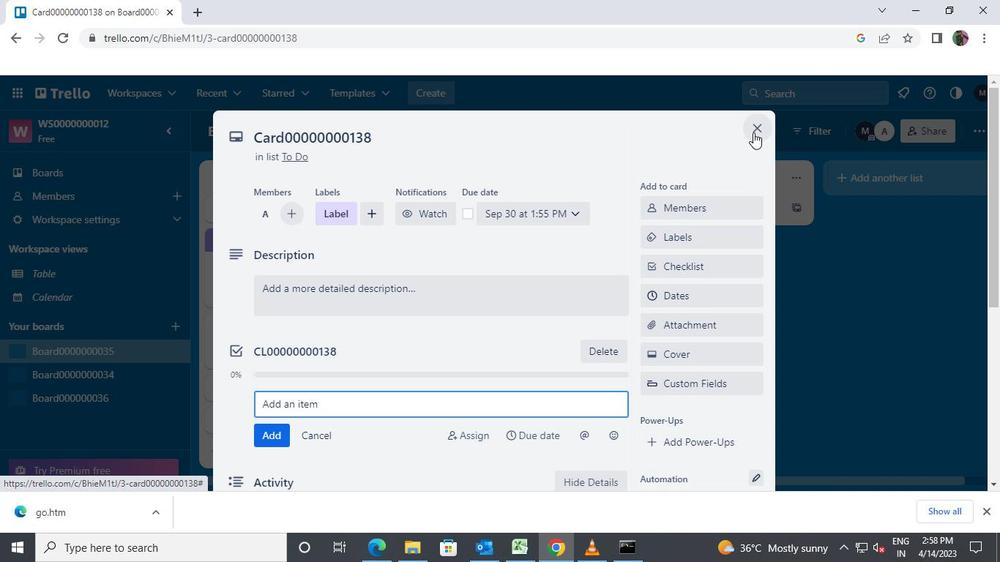 
Action: Mouse moved to (684, 445)
Screenshot: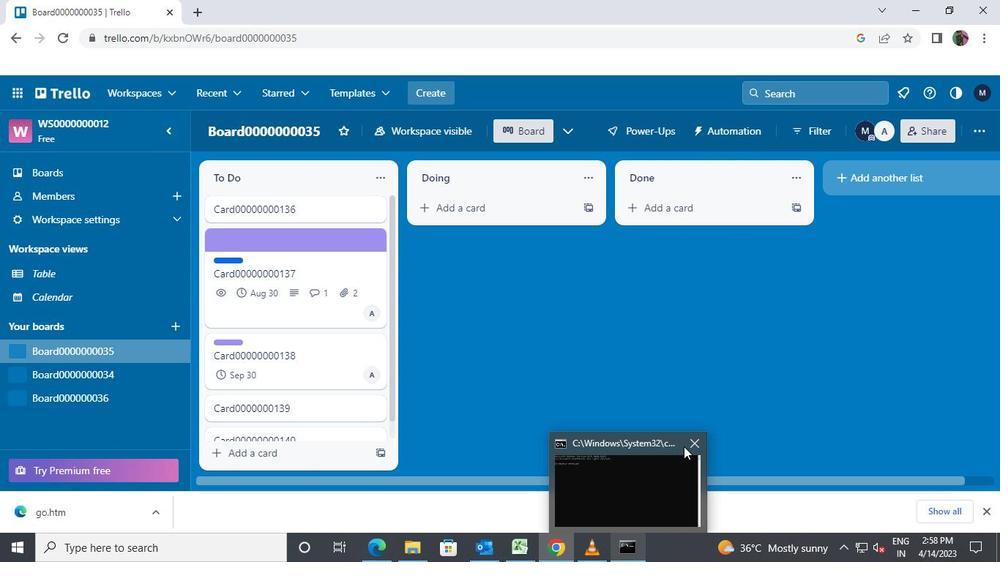 
Action: Mouse pressed left at (684, 445)
Screenshot: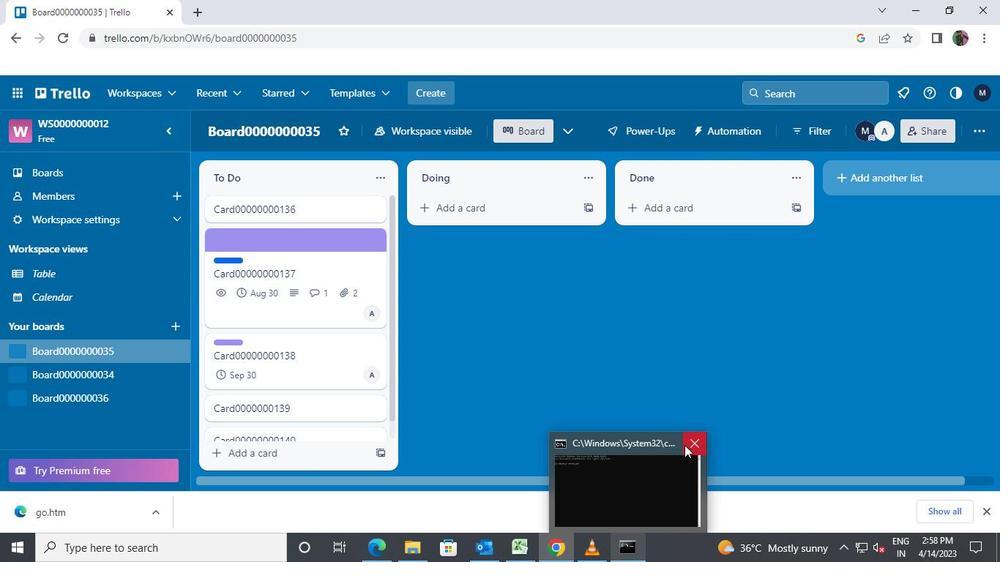 
